 Task: Select ssh in the git protocol.
Action: Mouse moved to (21, 462)
Screenshot: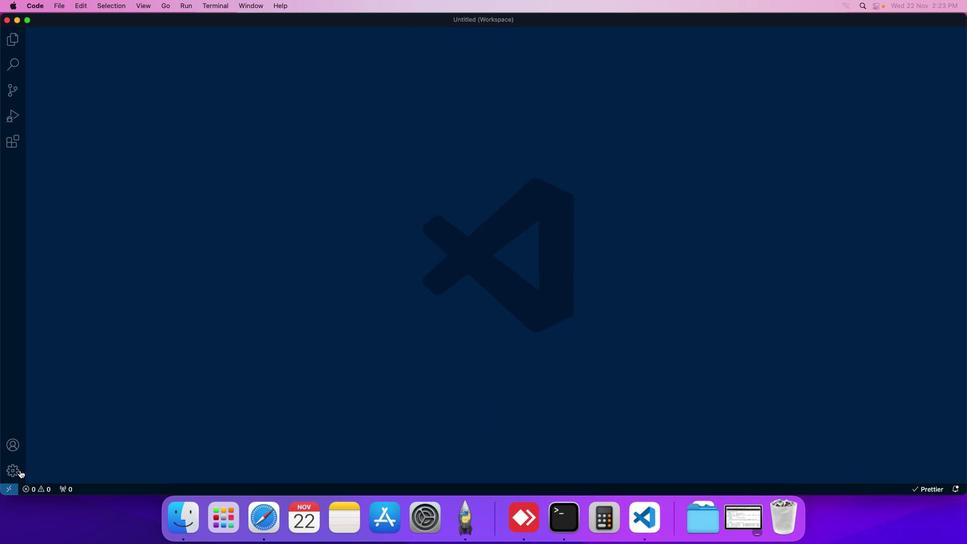 
Action: Mouse pressed left at (21, 462)
Screenshot: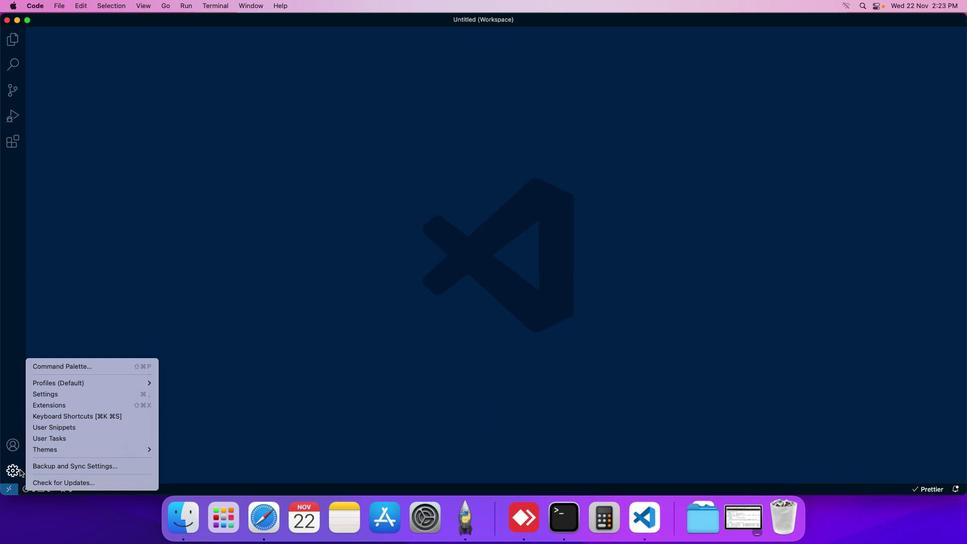 
Action: Mouse moved to (61, 391)
Screenshot: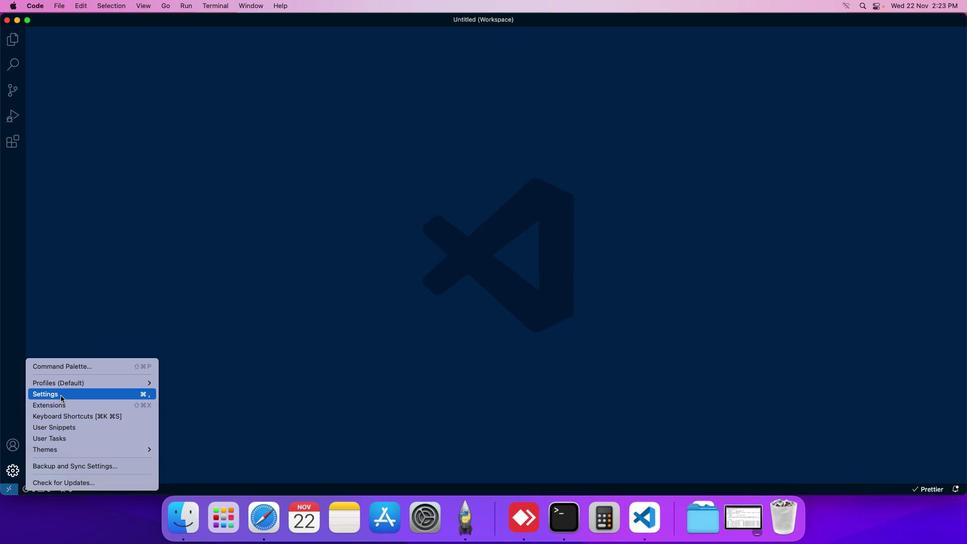
Action: Mouse pressed left at (61, 391)
Screenshot: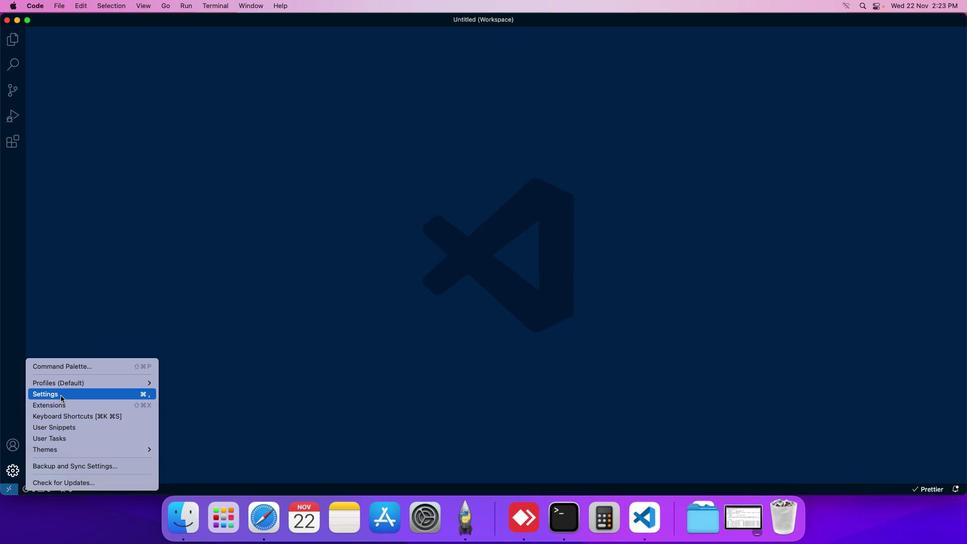 
Action: Mouse moved to (225, 87)
Screenshot: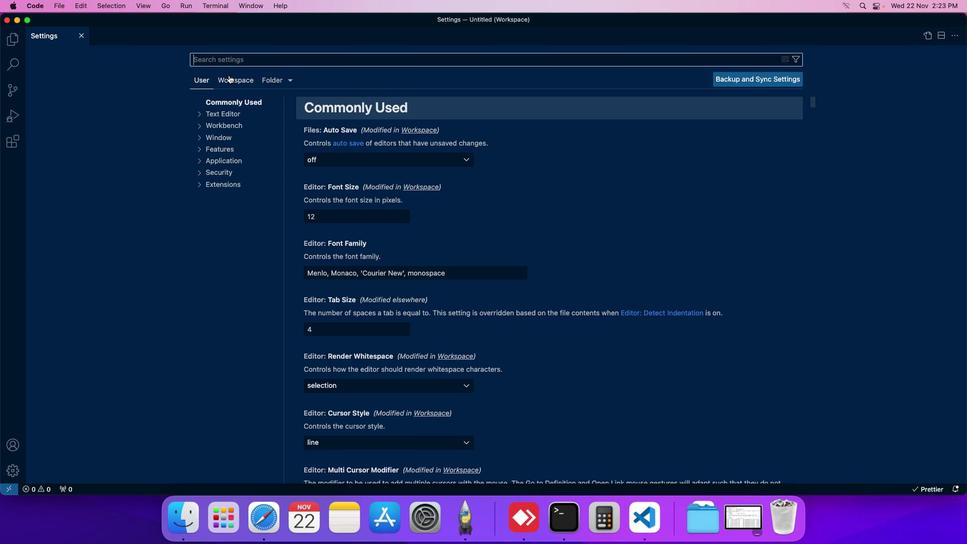 
Action: Mouse pressed left at (225, 87)
Screenshot: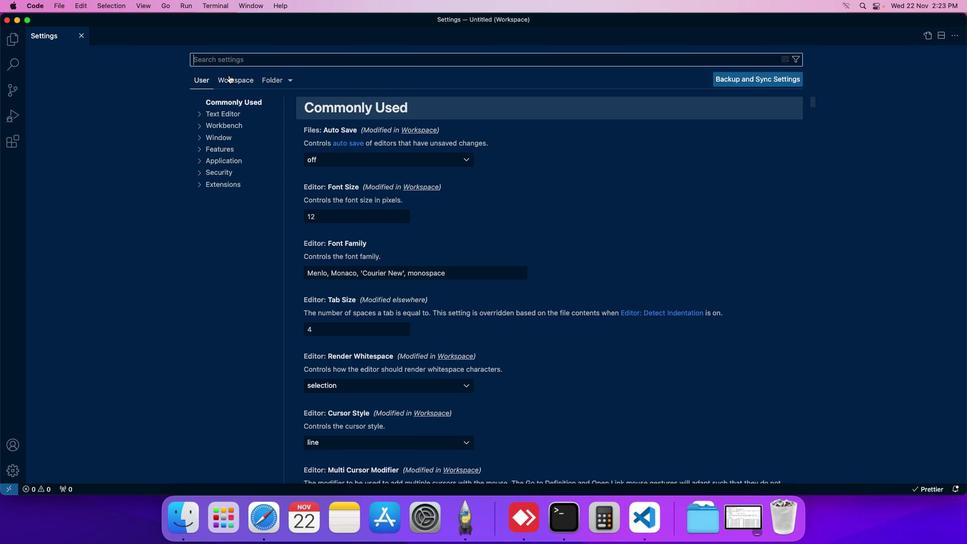 
Action: Mouse moved to (221, 177)
Screenshot: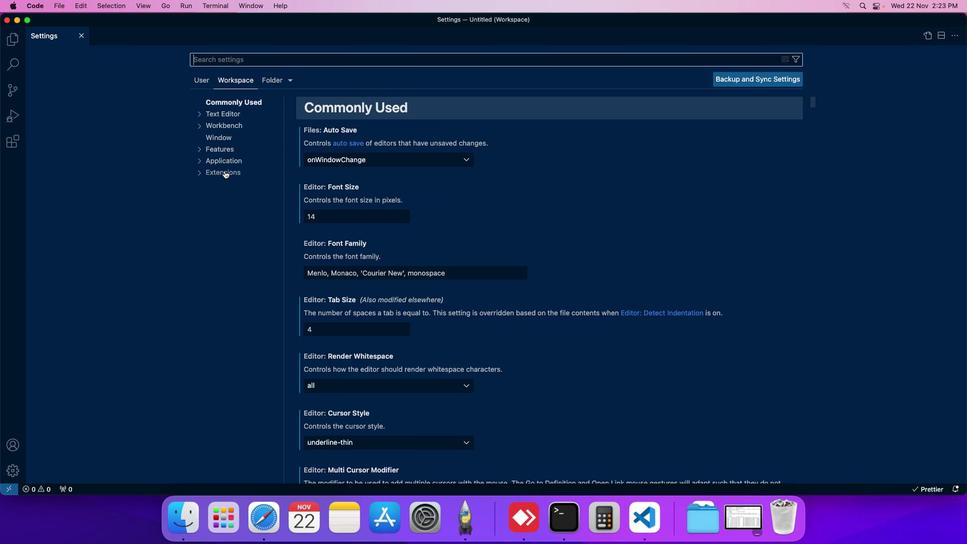 
Action: Mouse pressed left at (221, 177)
Screenshot: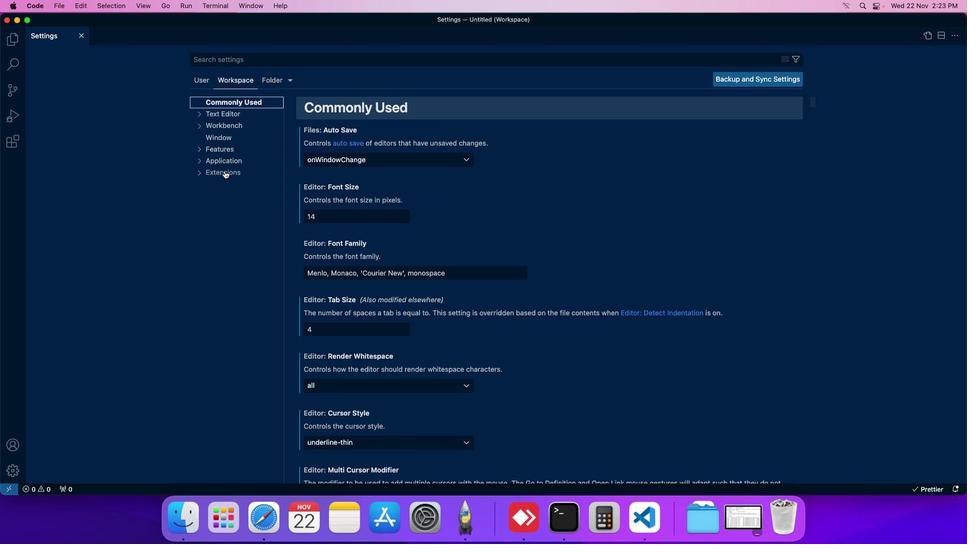 
Action: Mouse moved to (220, 238)
Screenshot: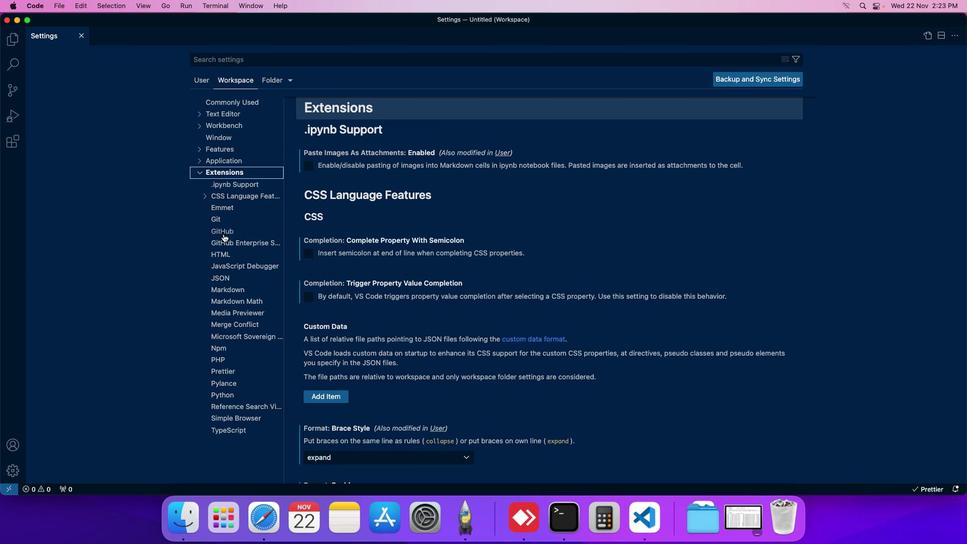 
Action: Mouse pressed left at (220, 238)
Screenshot: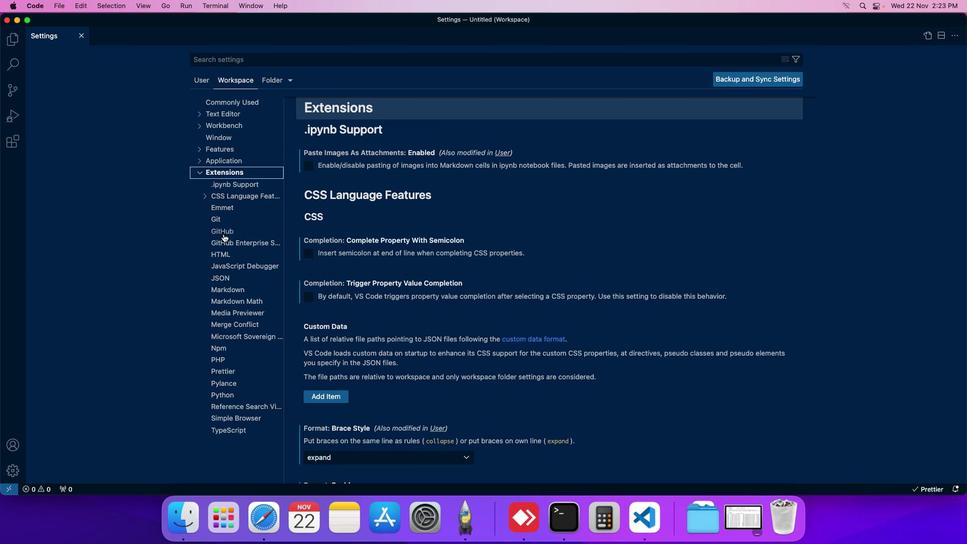 
Action: Mouse moved to (328, 247)
Screenshot: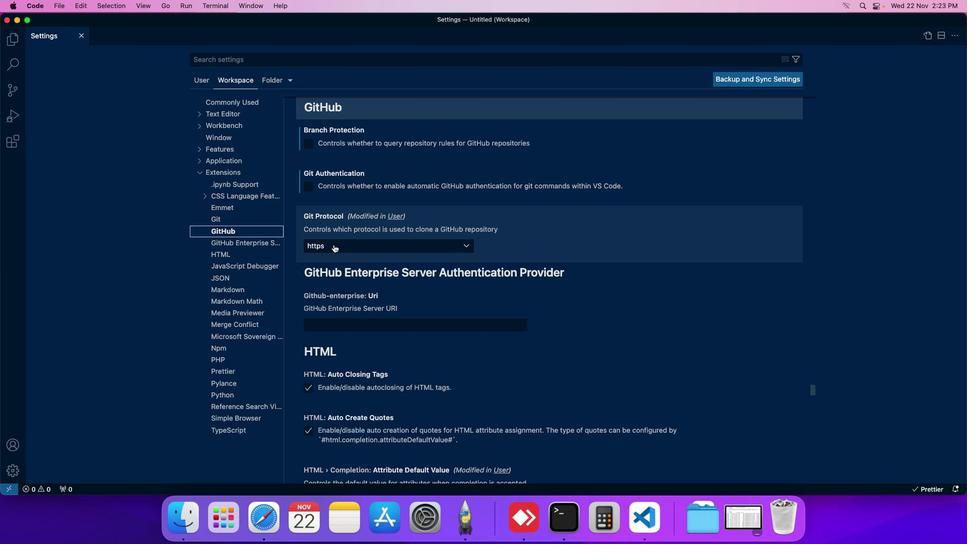 
Action: Mouse pressed left at (328, 247)
Screenshot: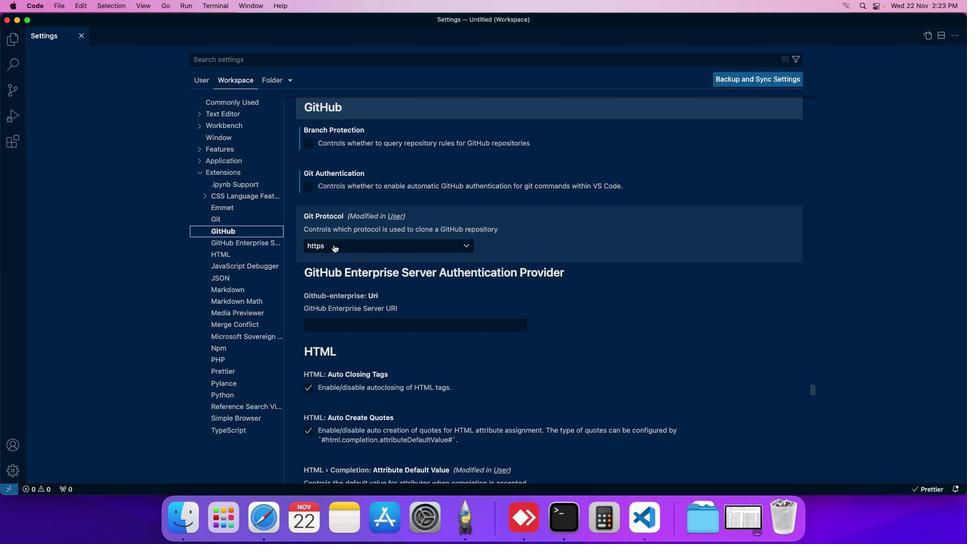
Action: Mouse moved to (321, 267)
Screenshot: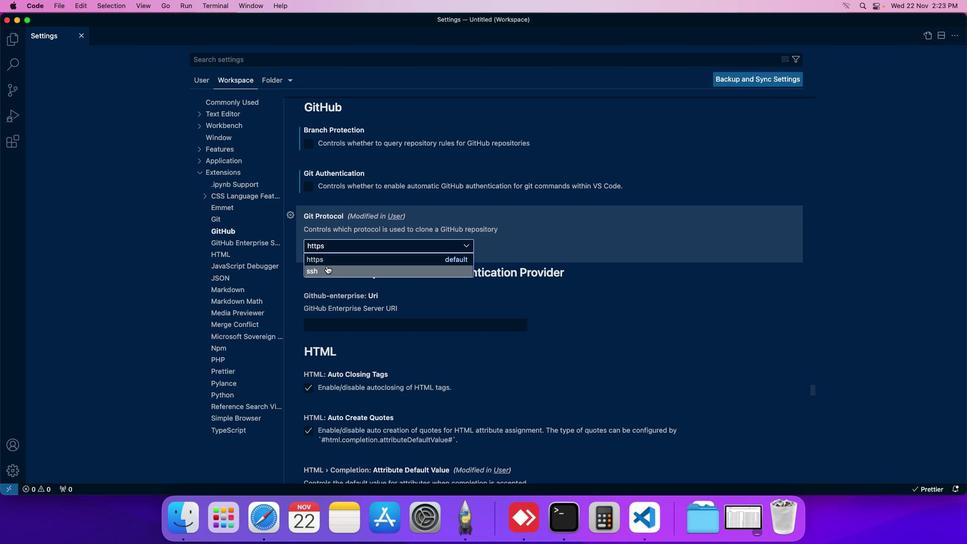 
Action: Mouse pressed left at (321, 267)
Screenshot: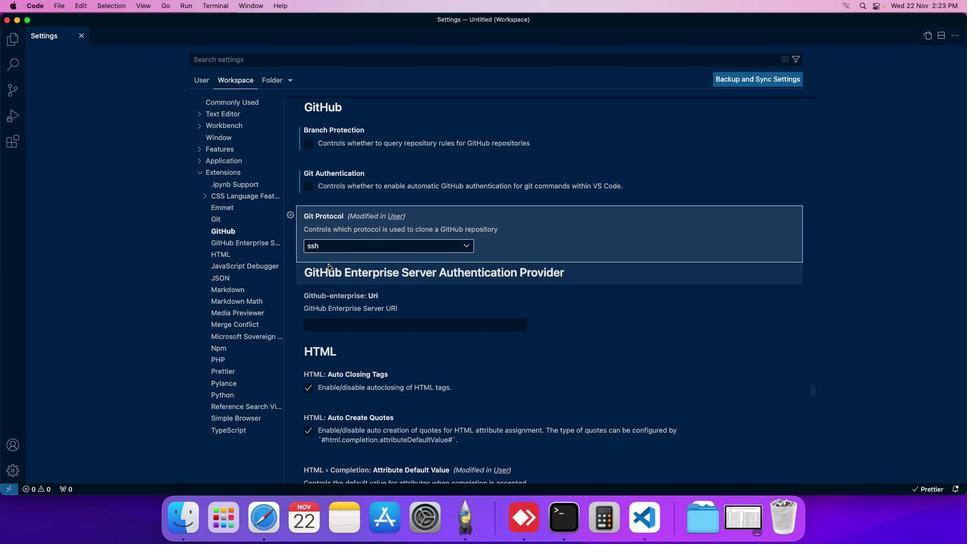 
Action: Mouse moved to (335, 254)
Screenshot: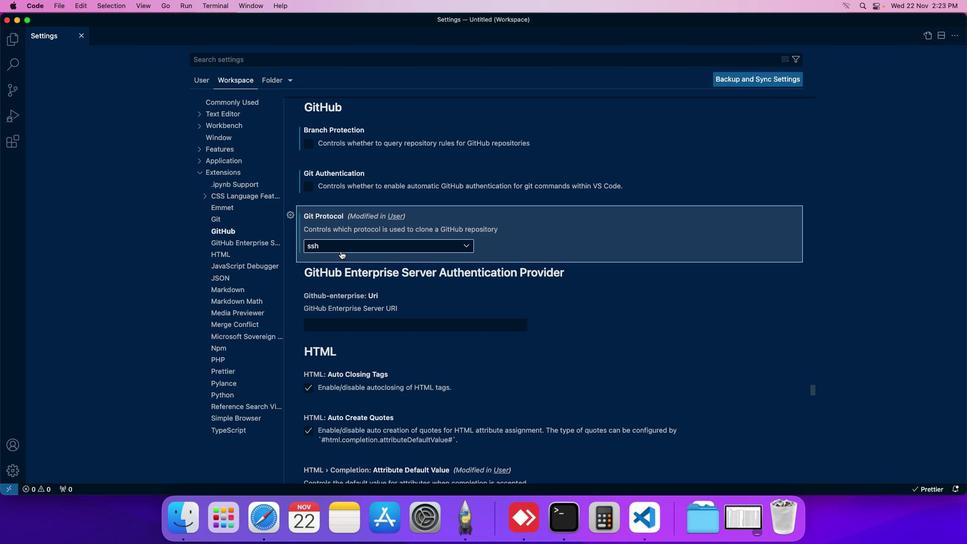 
